 Task: Compose and send an email with the subject 'Request for a discount' to Soft Age, cc Soft Age, bcc softage.4@softage.net, and include the message 'Please let me know if there we can discuss the billing details.'
Action: Mouse moved to (847, 53)
Screenshot: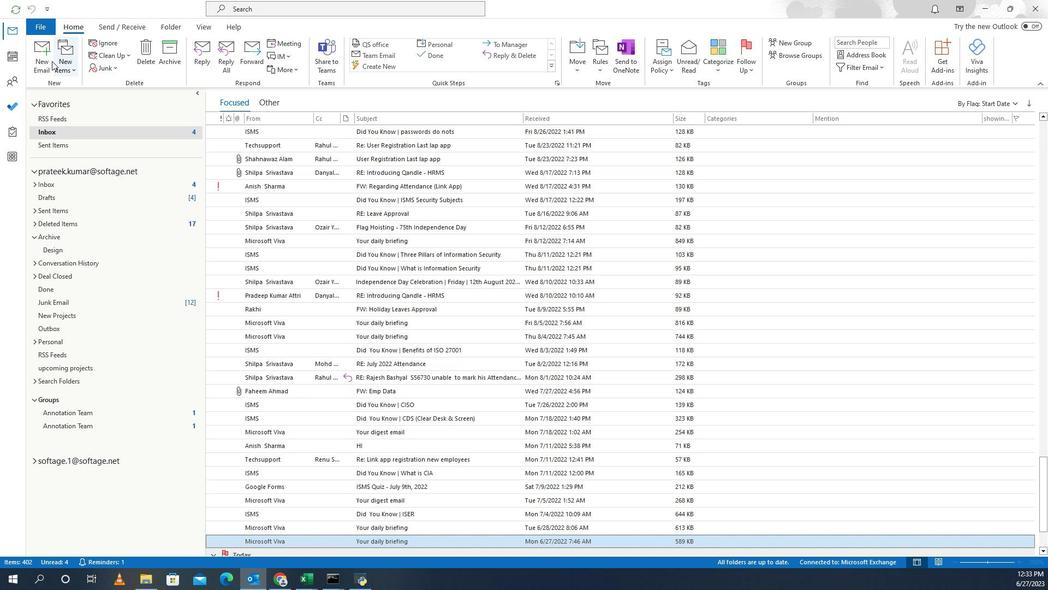 
Action: Mouse pressed left at (847, 53)
Screenshot: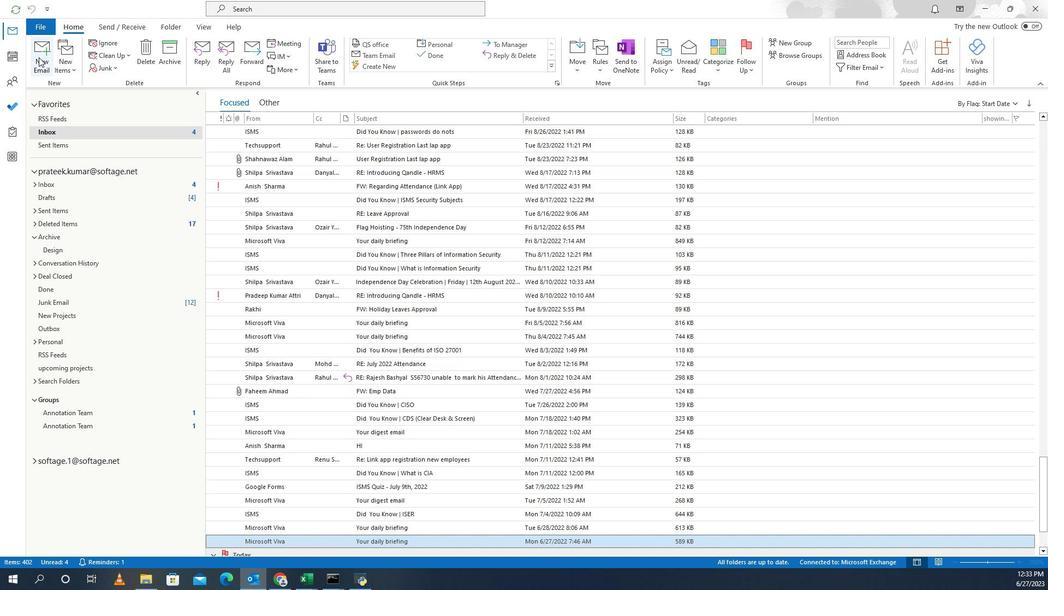 
Action: Mouse moved to (888, 45)
Screenshot: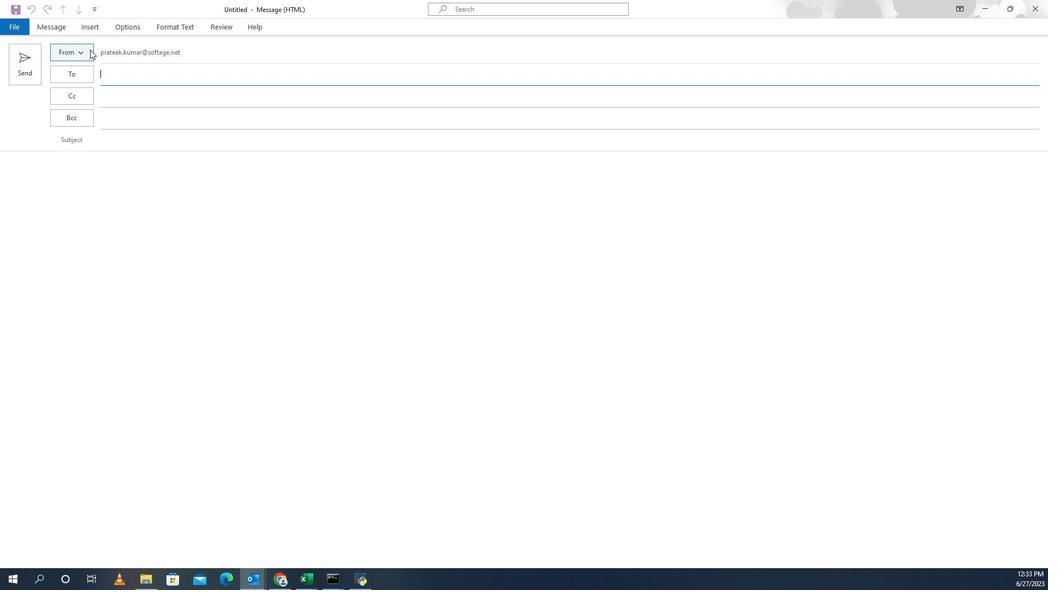 
Action: Mouse pressed left at (888, 45)
Screenshot: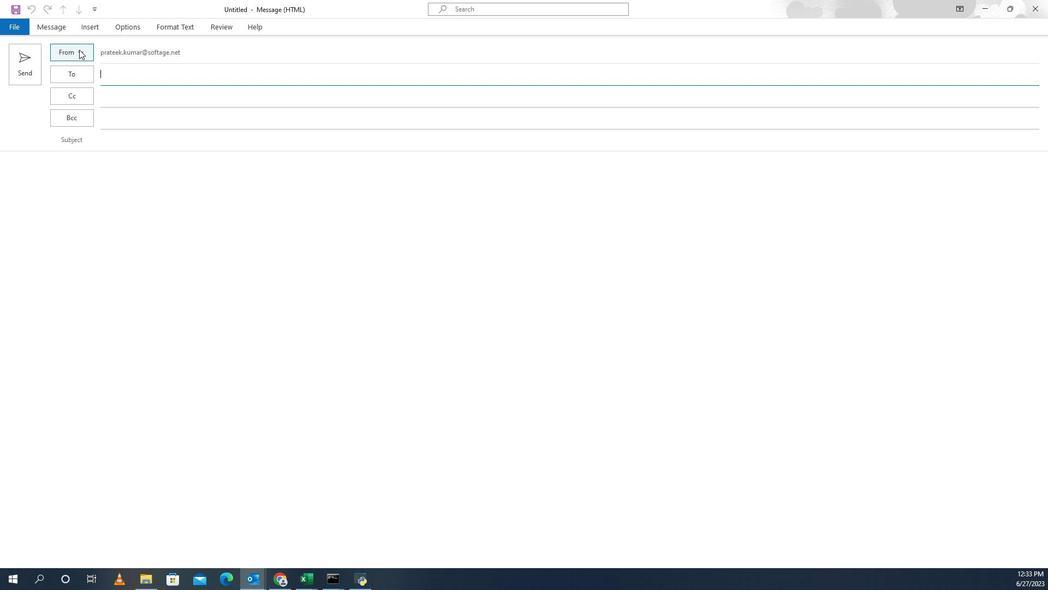 
Action: Mouse moved to (892, 73)
Screenshot: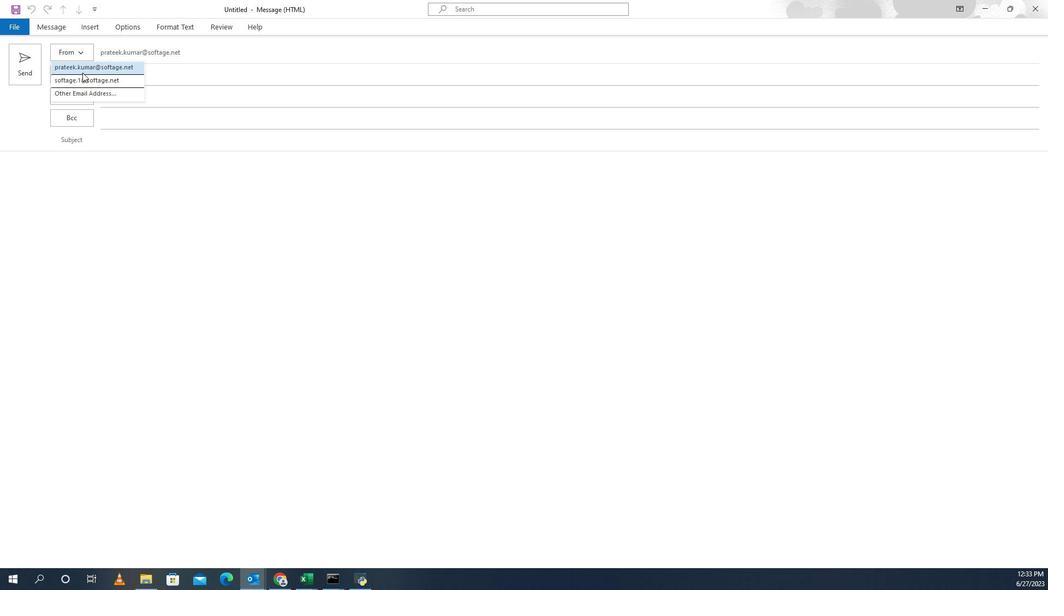 
Action: Mouse pressed left at (892, 73)
Screenshot: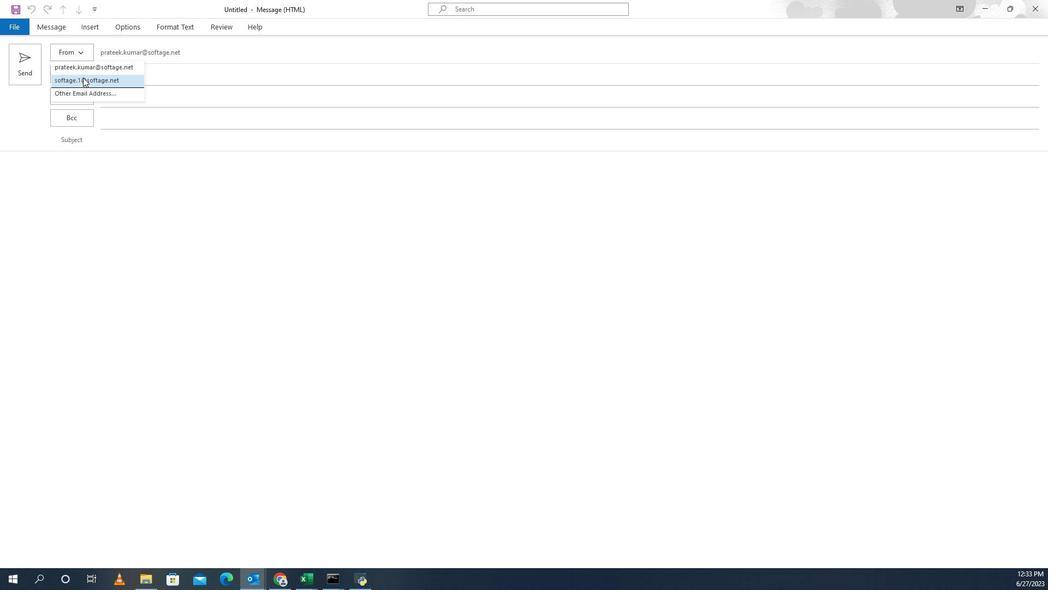 
Action: Mouse moved to (934, 141)
Screenshot: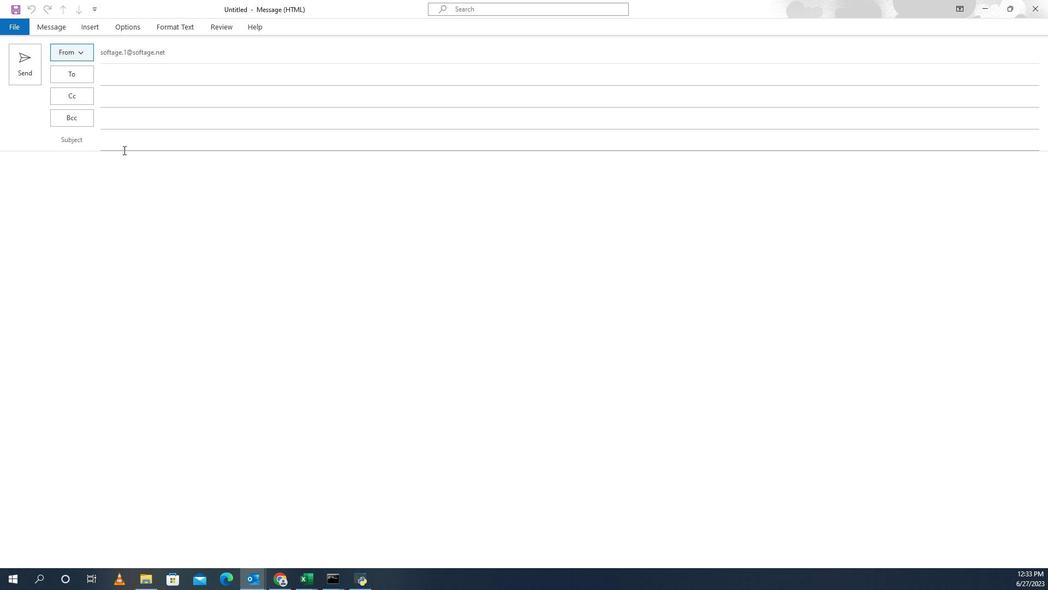 
Action: Mouse pressed left at (934, 141)
Screenshot: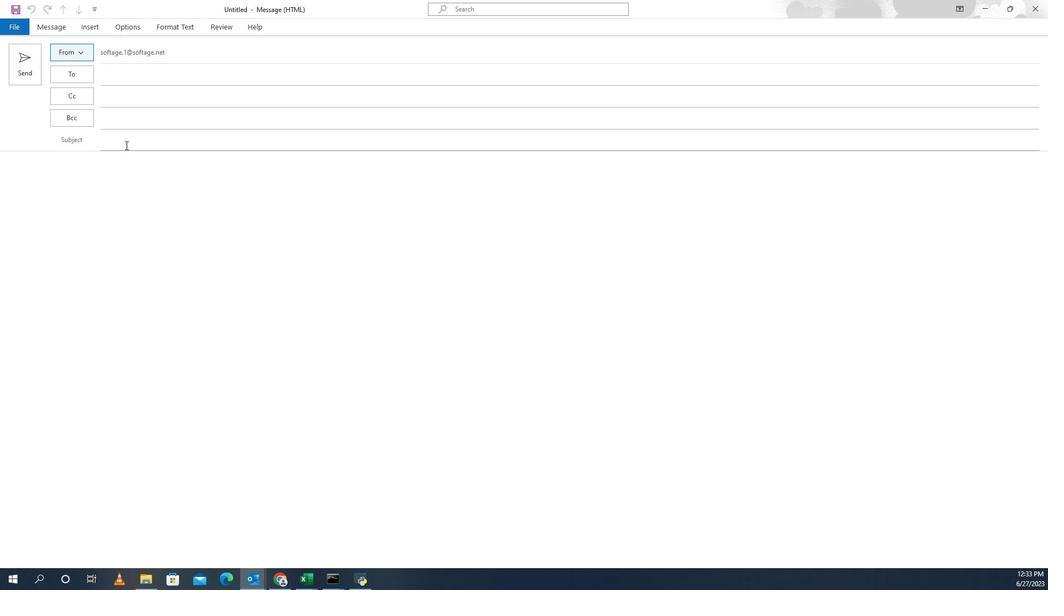 
Action: Key pressed <Key.shift>Request<Key.space>for<Key.space>a<Key.space>discount
Screenshot: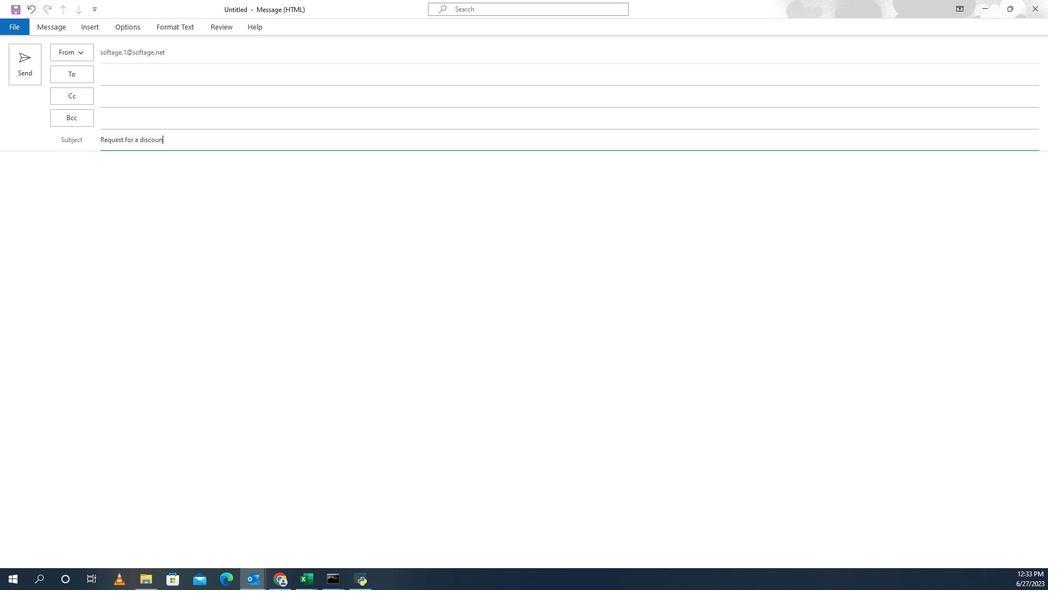 
Action: Mouse moved to (913, 167)
Screenshot: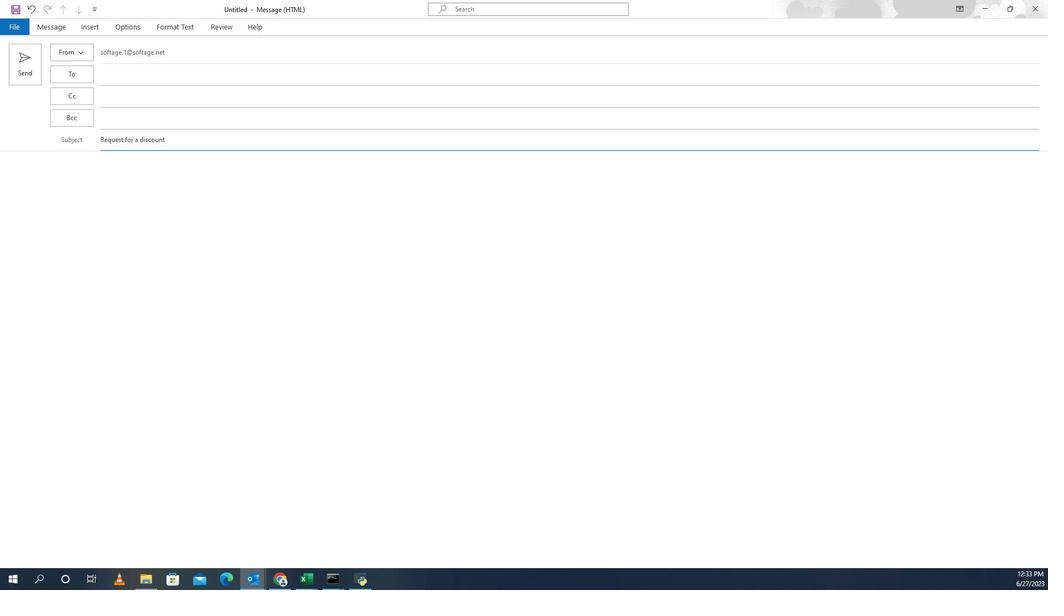 
Action: Mouse pressed left at (913, 167)
Screenshot: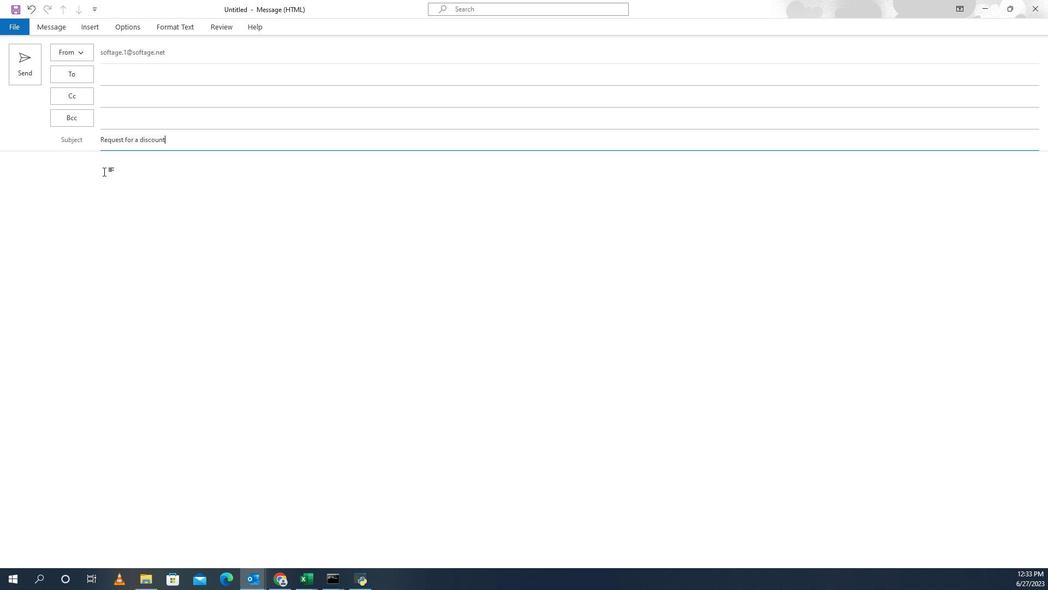 
Action: Key pressed <Key.shift_r>Please<Key.space>let<Key.space>me<Key.space>know<Key.space>if<Key.space>there<Key.space>we<Key.space>can<Key.space>discuss<Key.space>the<Key.space>billing<Key.space>details.
Screenshot: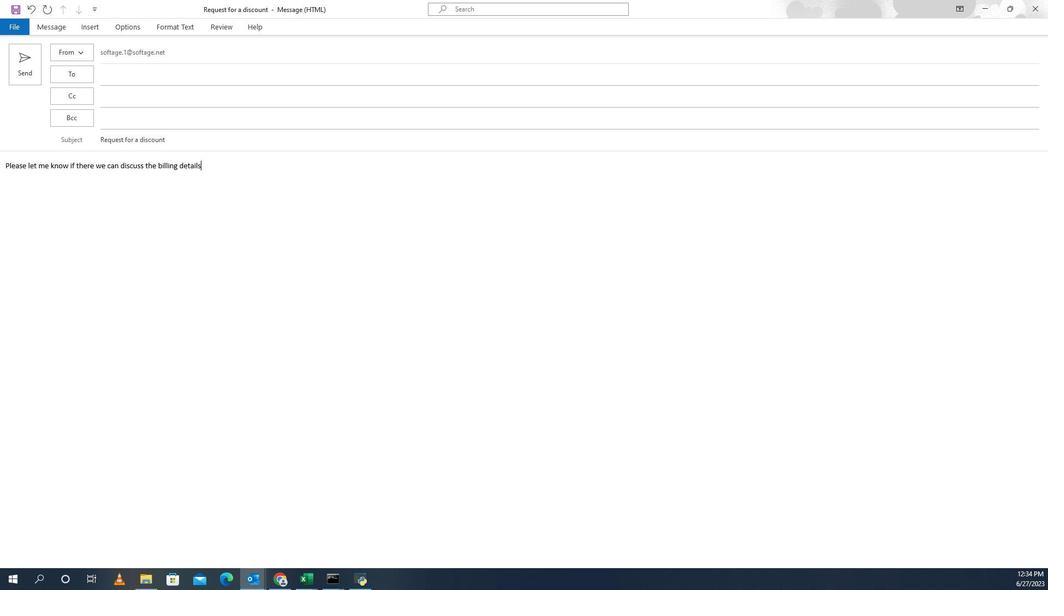 
Action: Mouse moved to (921, 73)
Screenshot: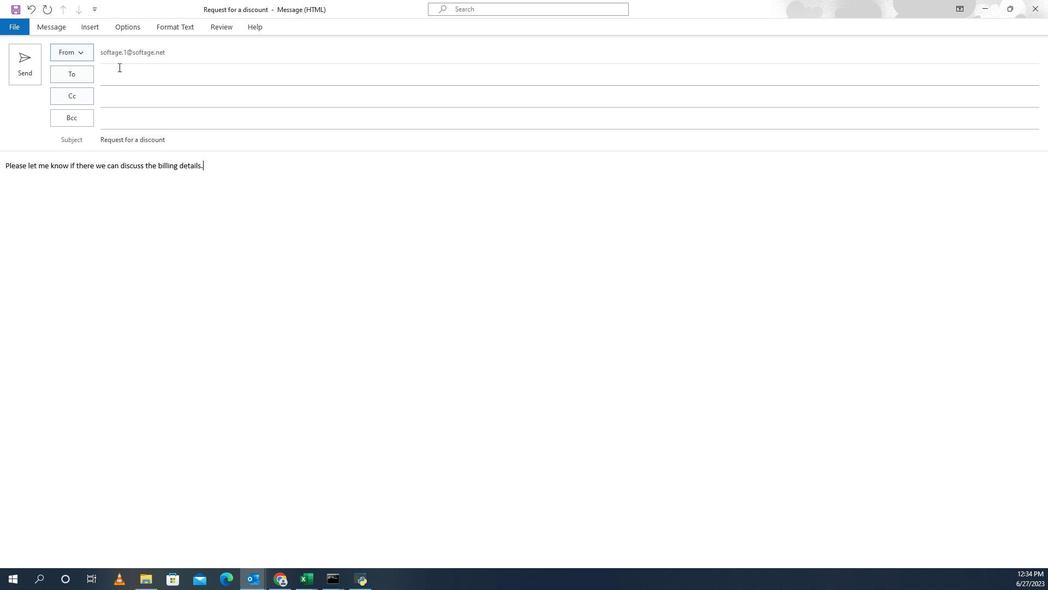 
Action: Mouse pressed left at (921, 73)
Screenshot: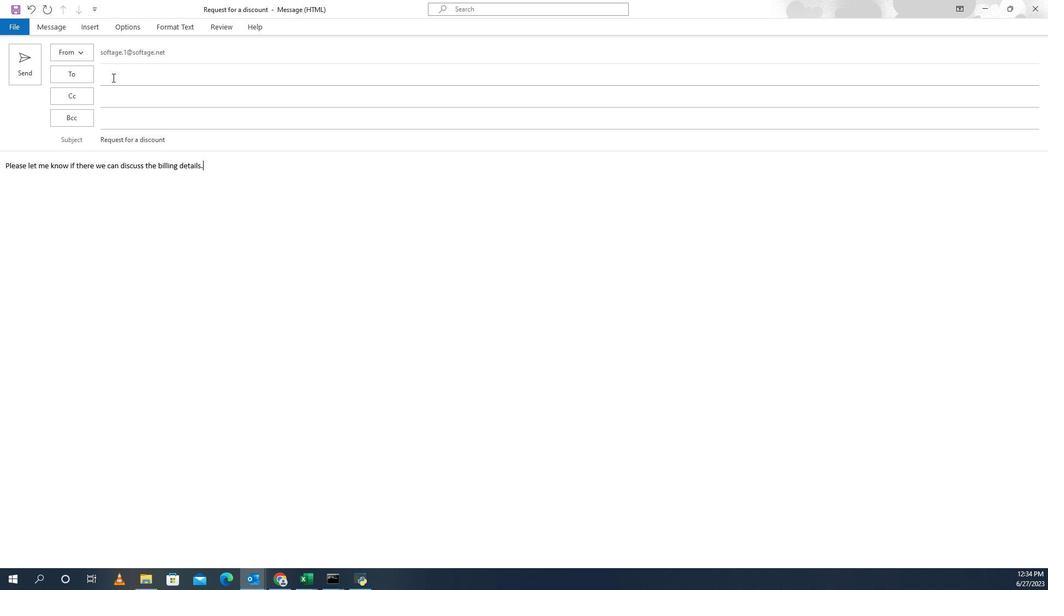 
Action: Key pressed softage.3<Key.shift>@
Screenshot: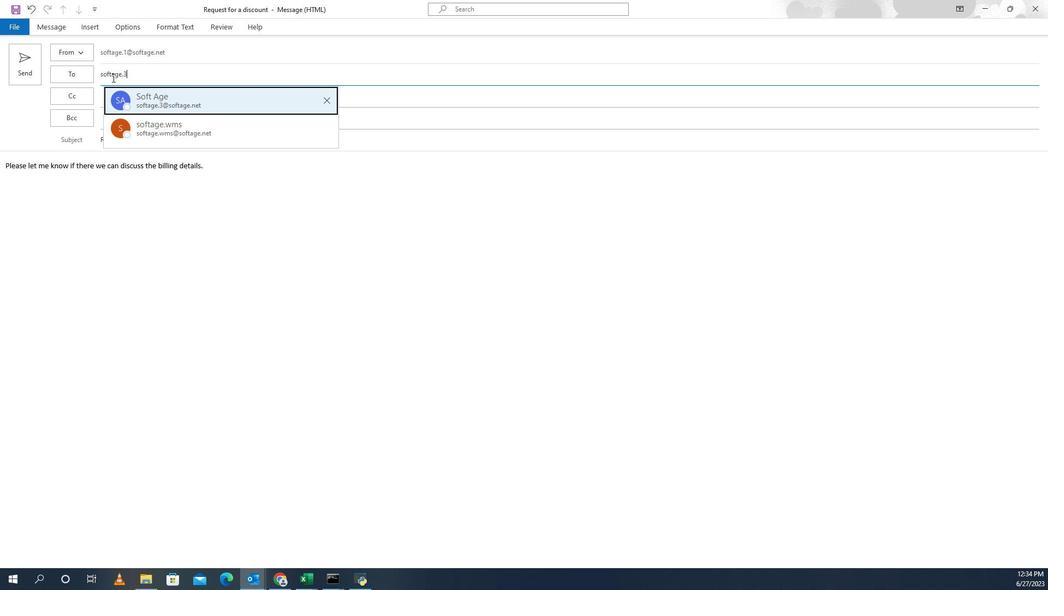 
Action: Mouse moved to (982, 98)
Screenshot: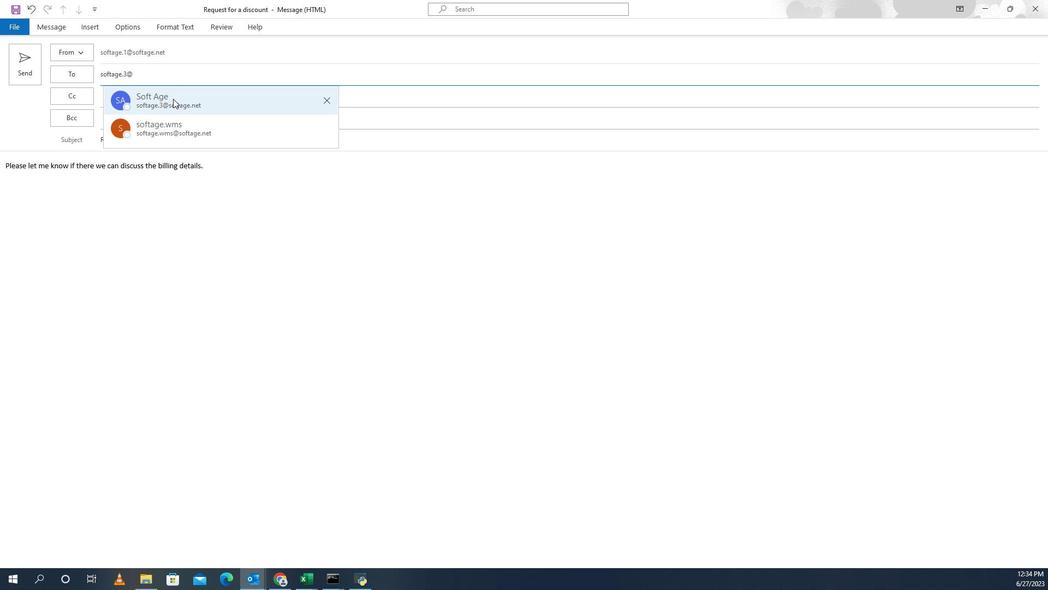 
Action: Mouse pressed left at (982, 98)
Screenshot: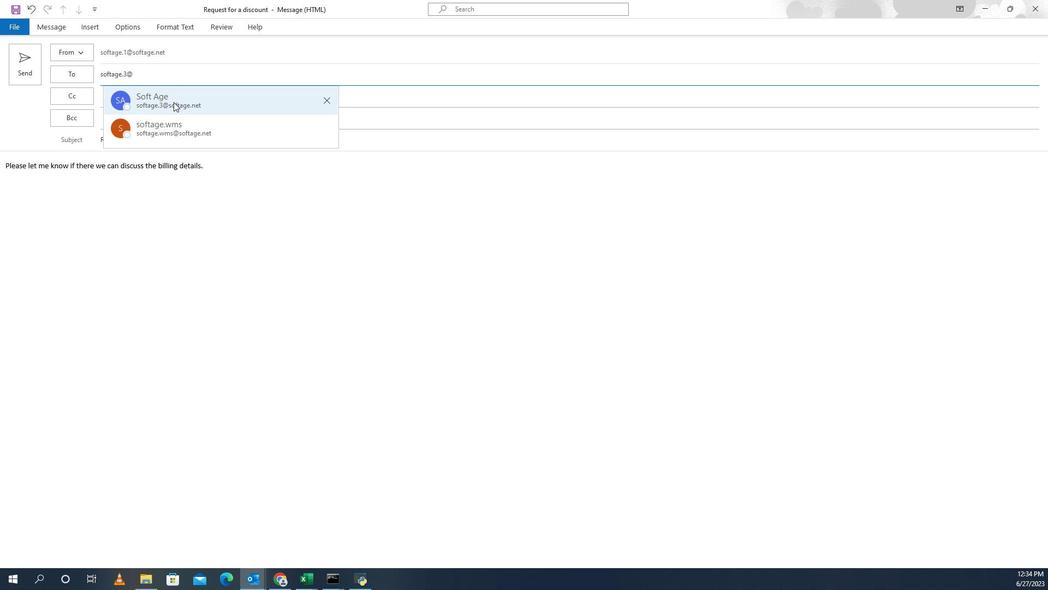 
Action: Mouse moved to (955, 103)
Screenshot: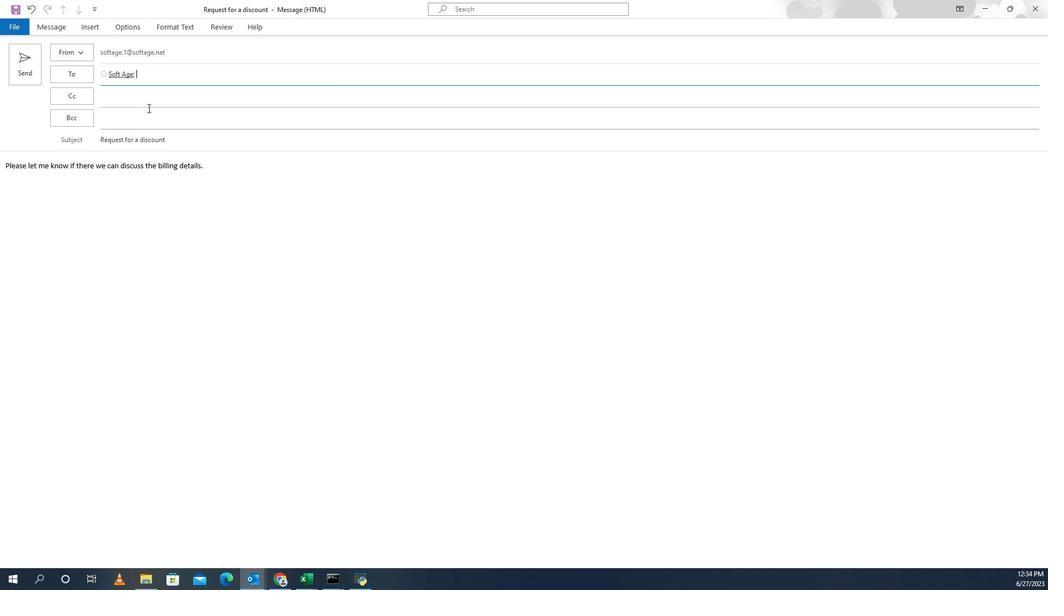 
Action: Mouse pressed left at (955, 103)
Screenshot: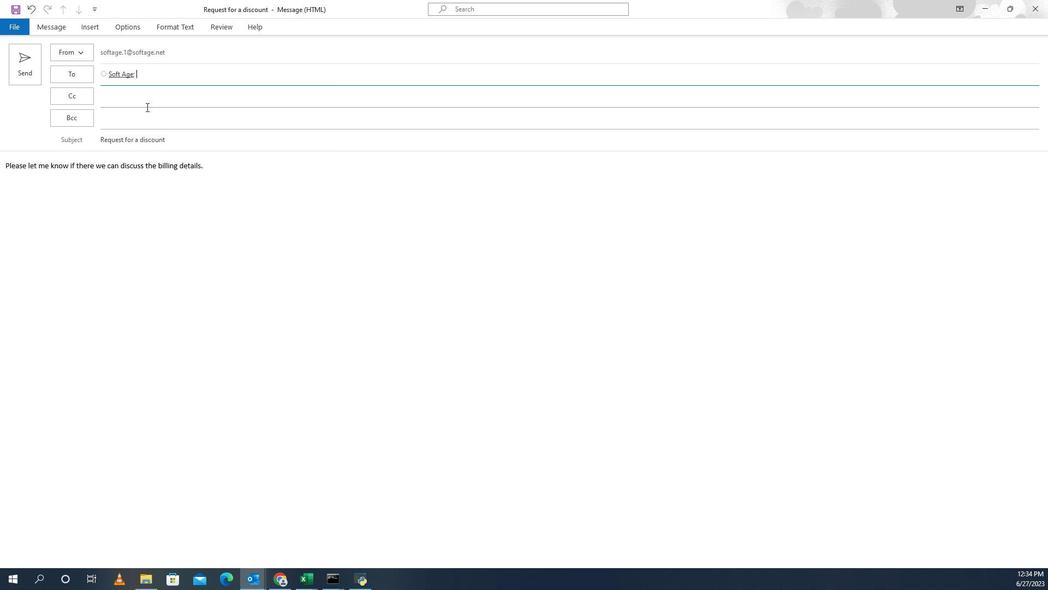 
Action: Key pressed softage.4<Key.shift>@
Screenshot: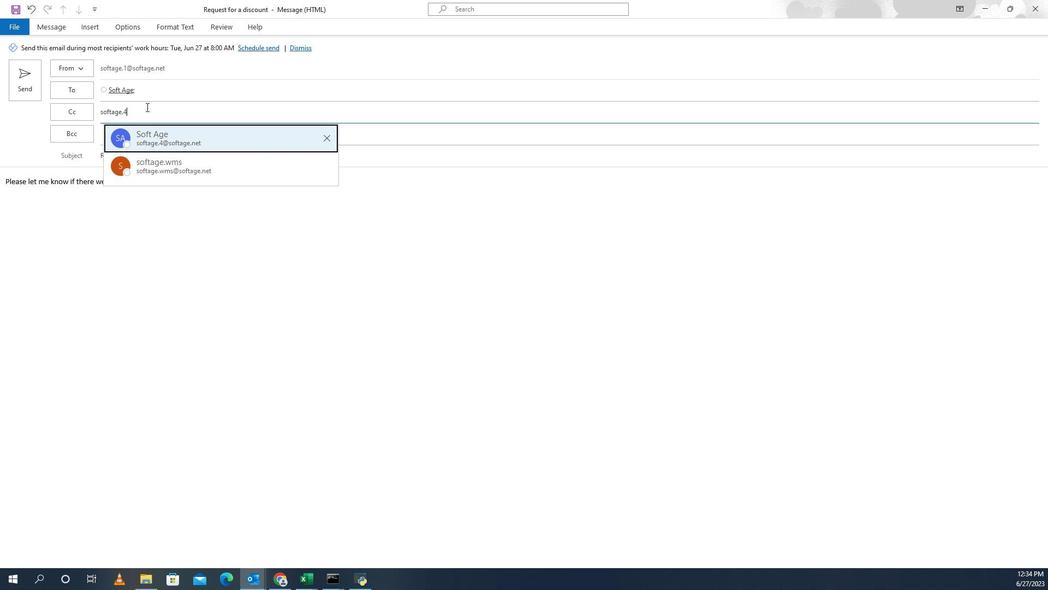 
Action: Mouse moved to (968, 139)
Screenshot: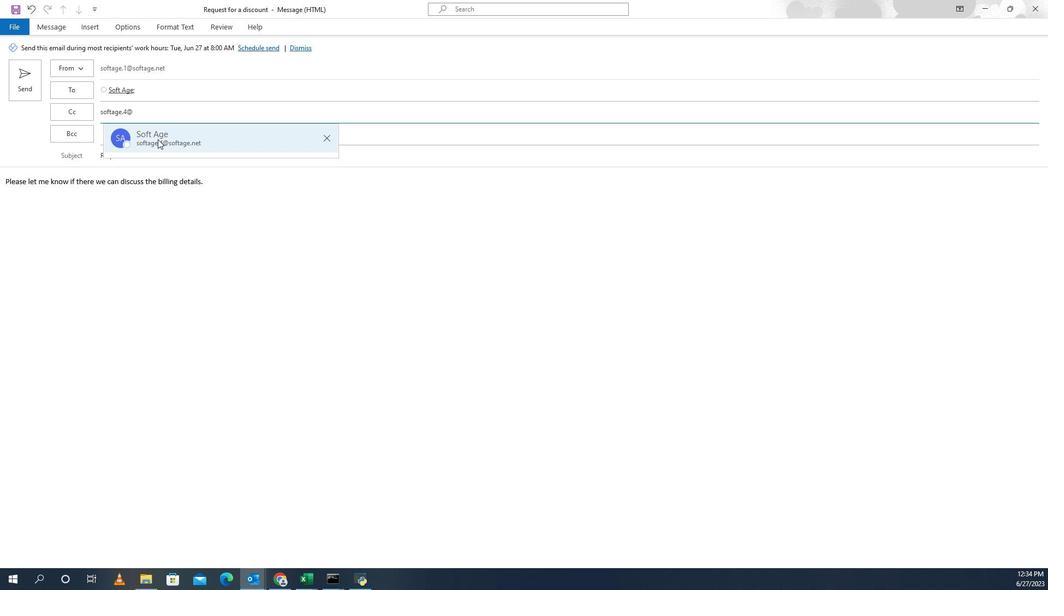 
Action: Mouse pressed left at (968, 139)
Screenshot: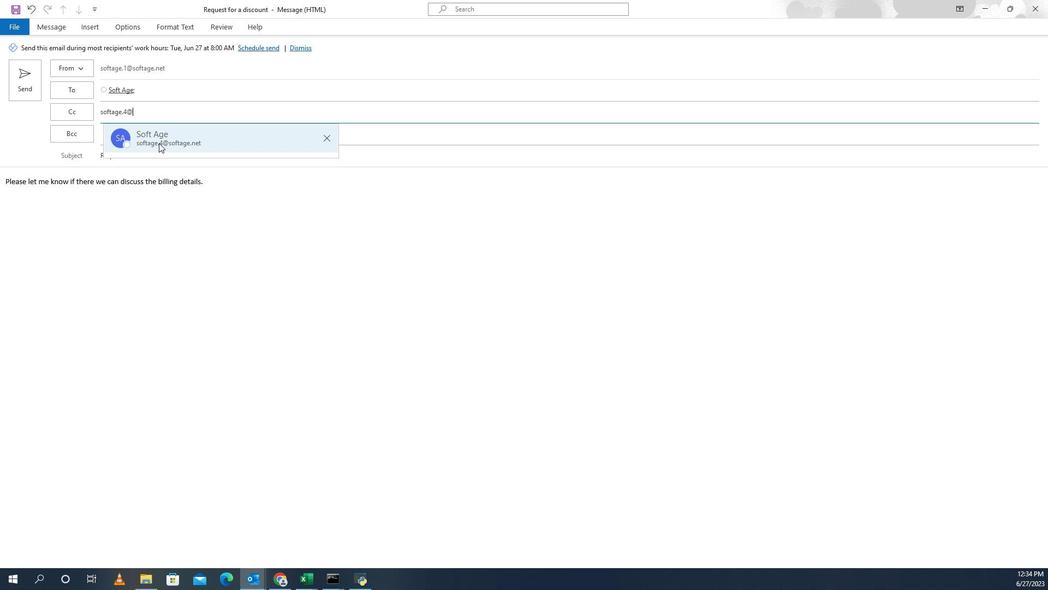 
Action: Mouse moved to (966, 131)
Screenshot: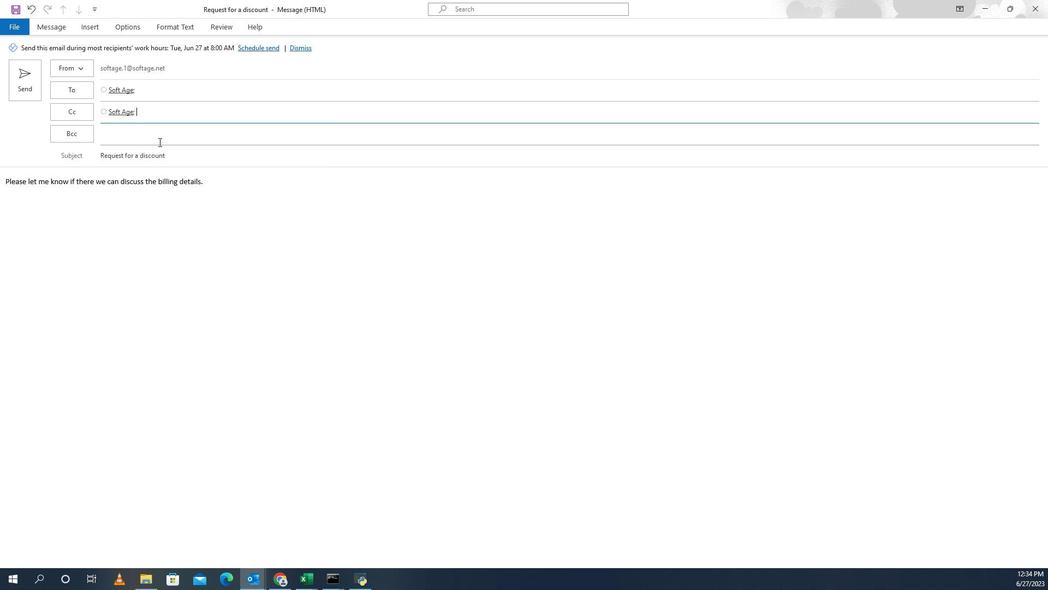 
Action: Mouse pressed left at (966, 131)
Screenshot: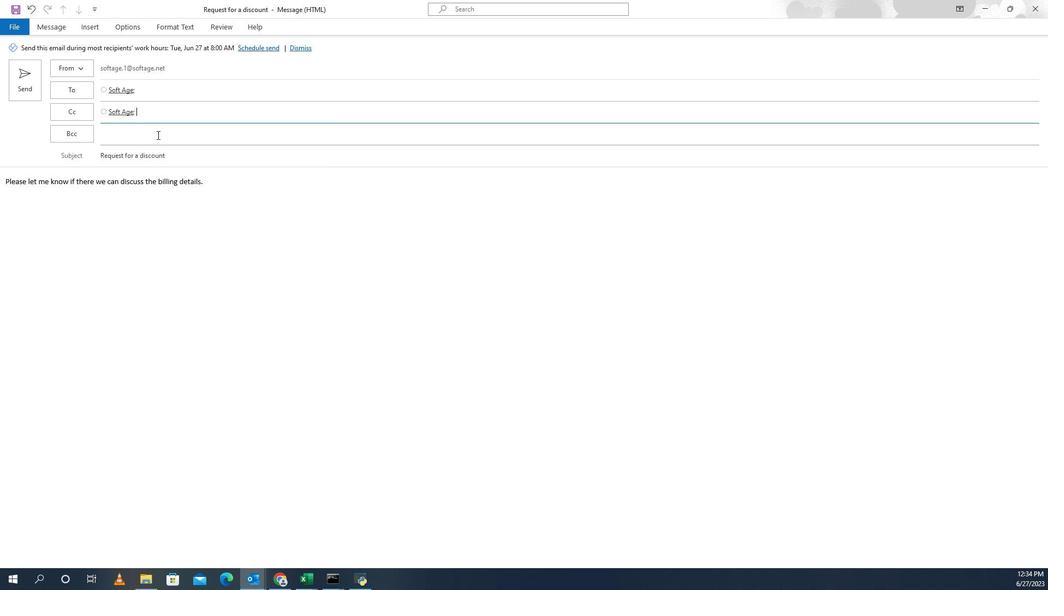 
Action: Key pressed softage.5<Key.shift>@
Screenshot: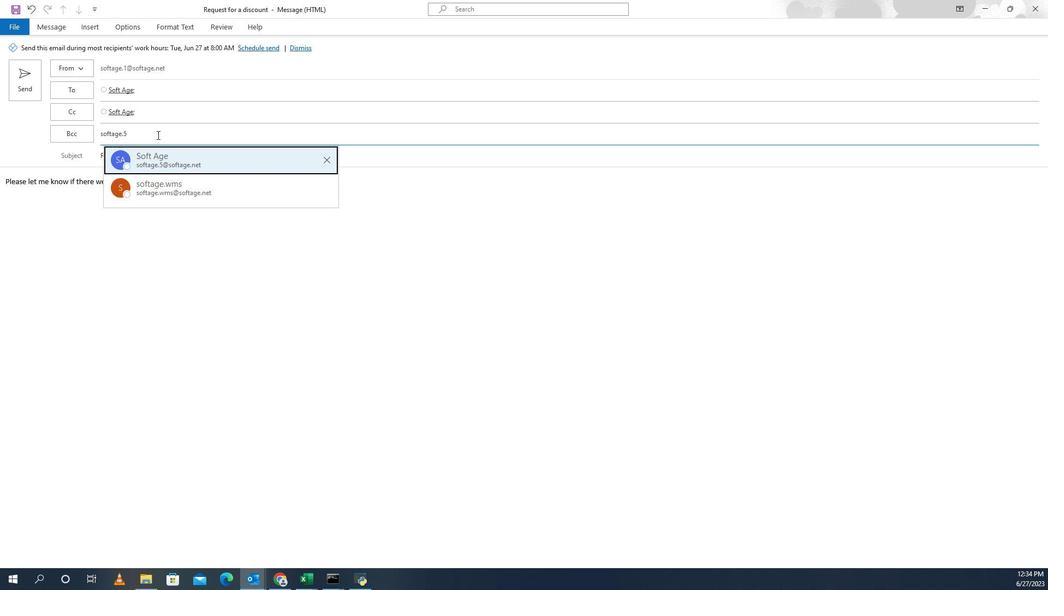 
Action: Mouse moved to (996, 158)
Screenshot: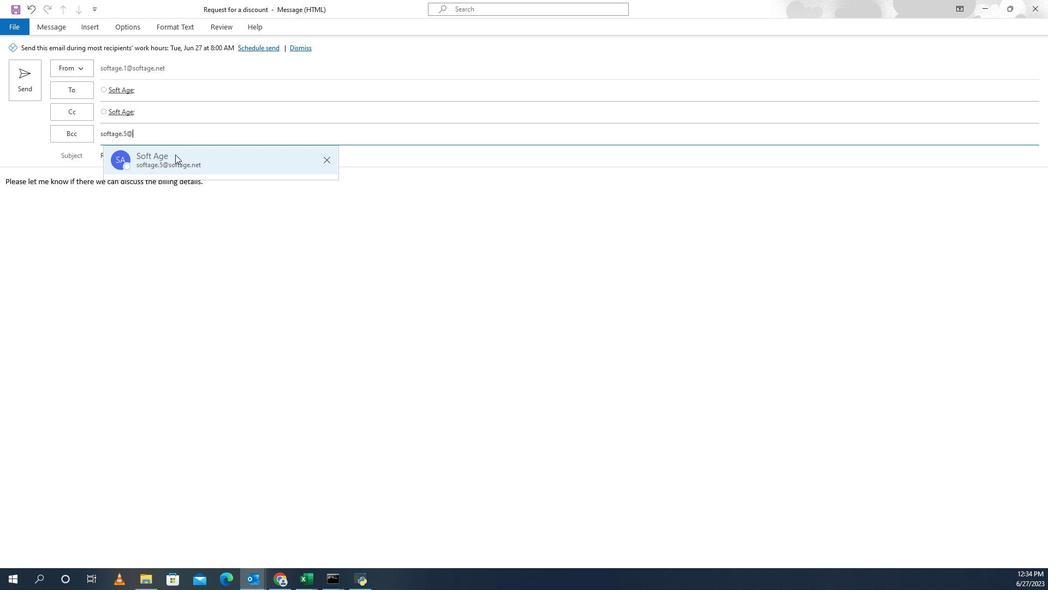 
Action: Mouse pressed left at (996, 158)
Screenshot: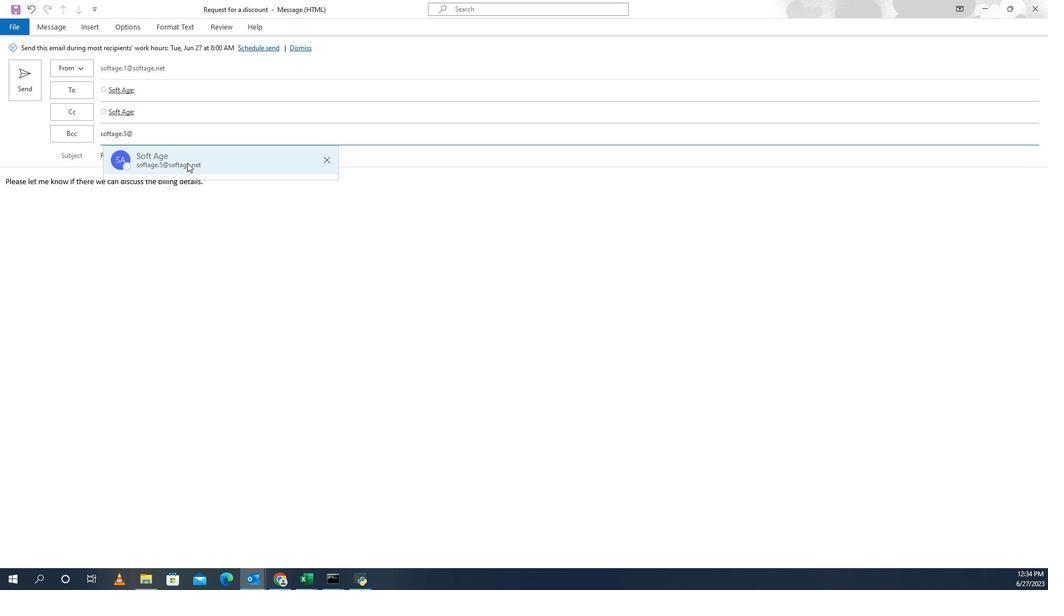 
Action: Mouse moved to (827, 70)
Screenshot: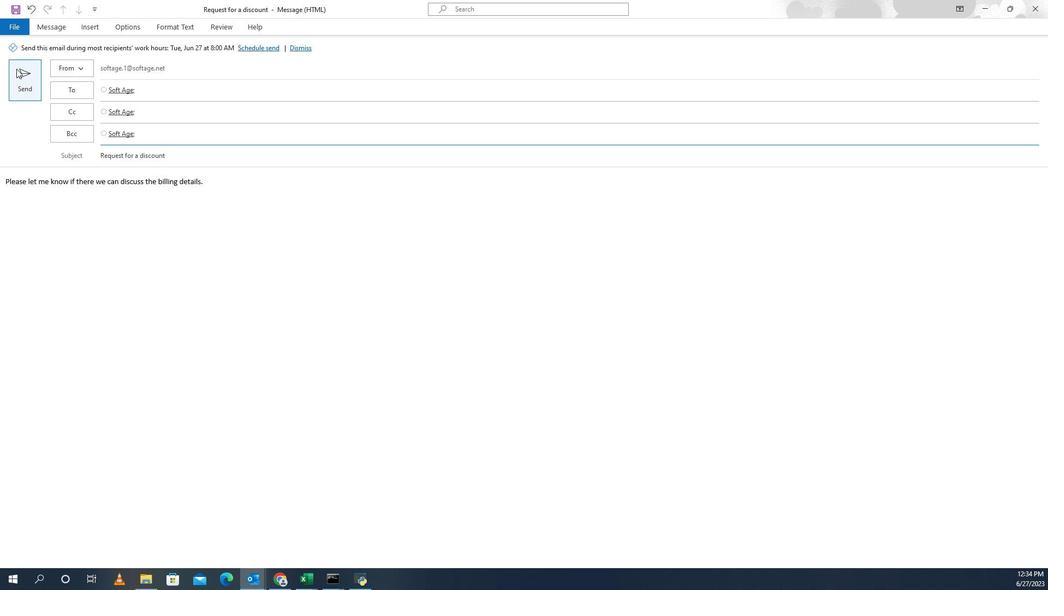 
Action: Mouse pressed left at (827, 70)
Screenshot: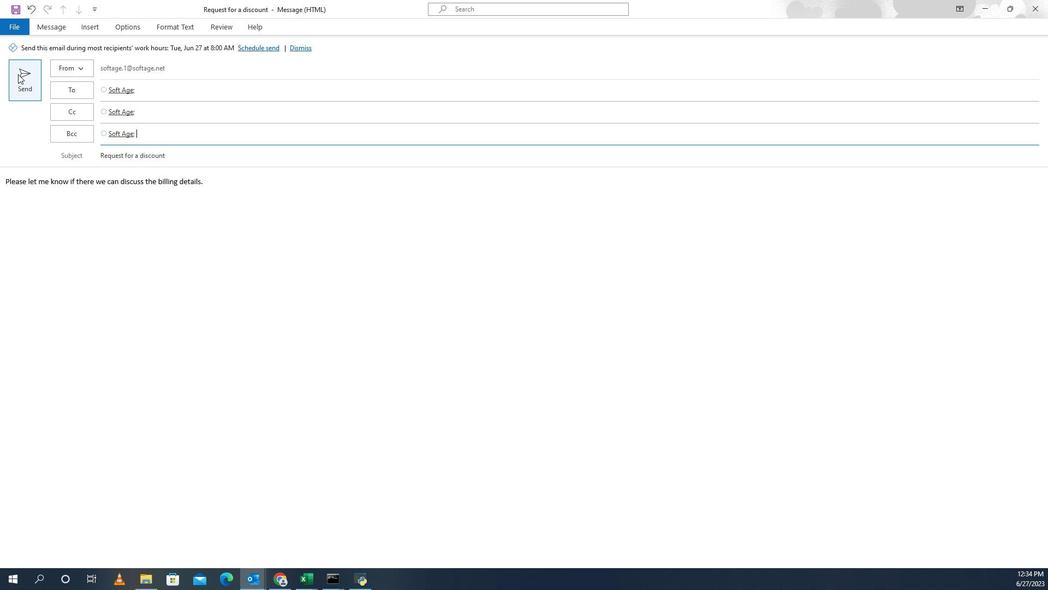 
